 Task: Enable the option "CPU optimizations" for "H.264/MPEG-4 Part 10/AVC encoder (x264 10-bit).
Action: Mouse moved to (105, 13)
Screenshot: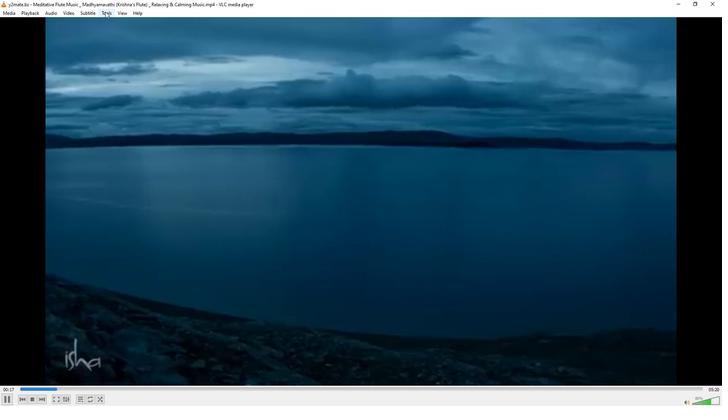 
Action: Mouse pressed left at (105, 13)
Screenshot: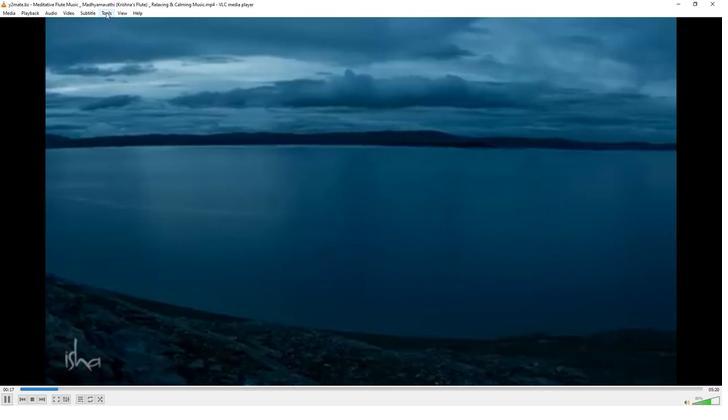 
Action: Mouse moved to (120, 103)
Screenshot: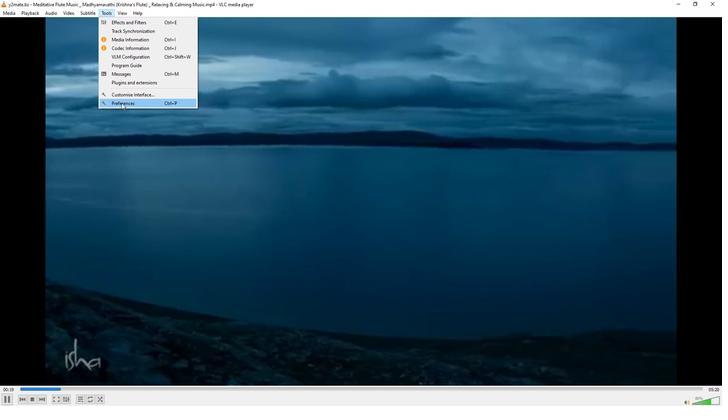
Action: Mouse pressed left at (120, 103)
Screenshot: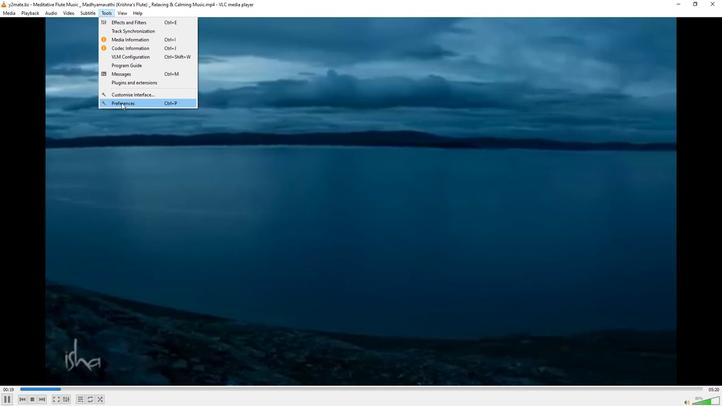 
Action: Mouse moved to (237, 332)
Screenshot: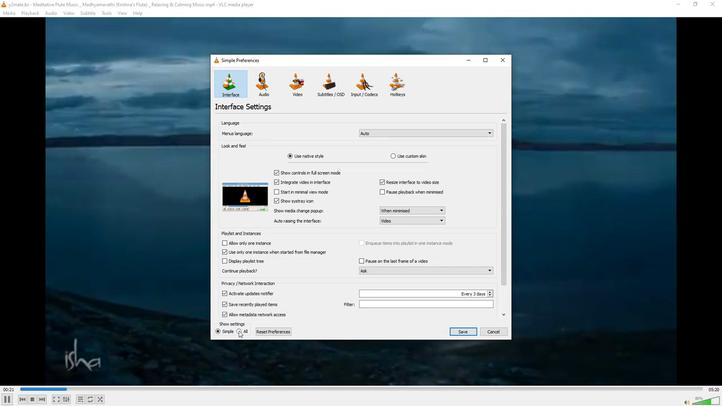 
Action: Mouse pressed left at (237, 332)
Screenshot: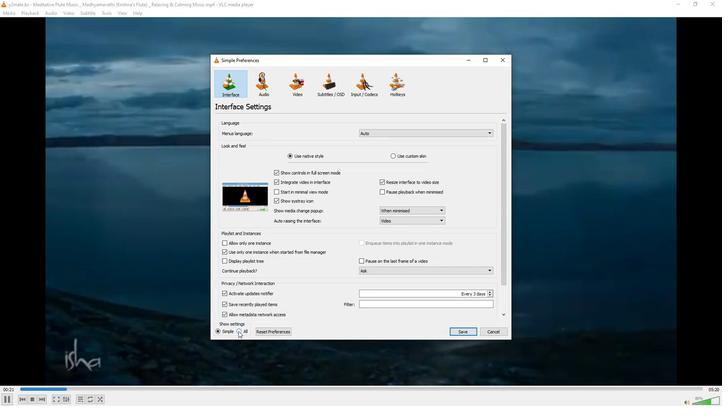 
Action: Mouse moved to (228, 259)
Screenshot: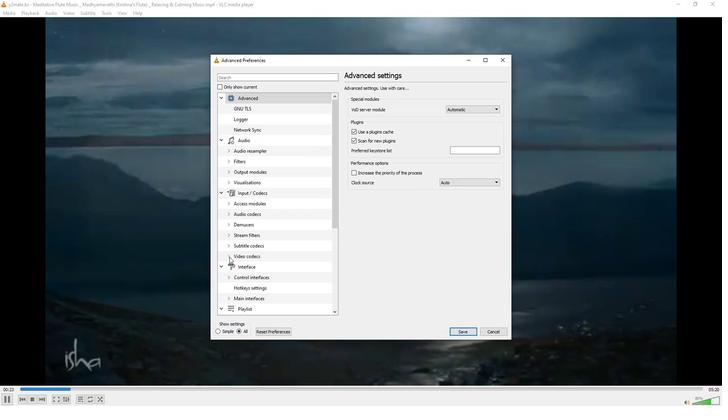 
Action: Mouse pressed left at (228, 259)
Screenshot: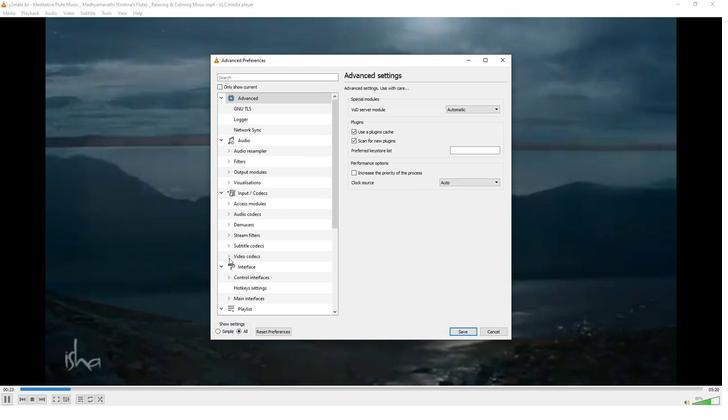 
Action: Mouse moved to (238, 264)
Screenshot: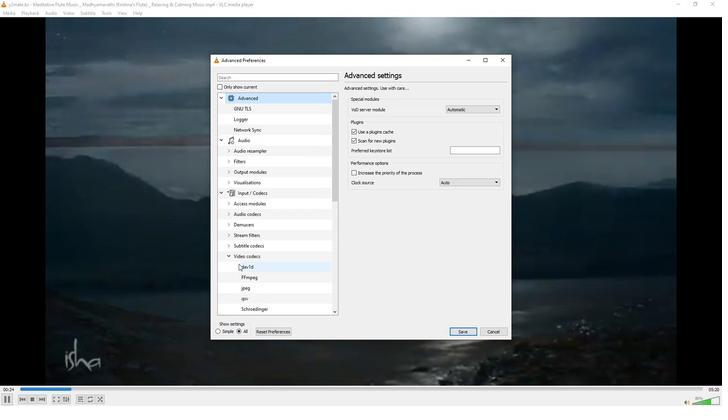 
Action: Mouse scrolled (238, 264) with delta (0, 0)
Screenshot: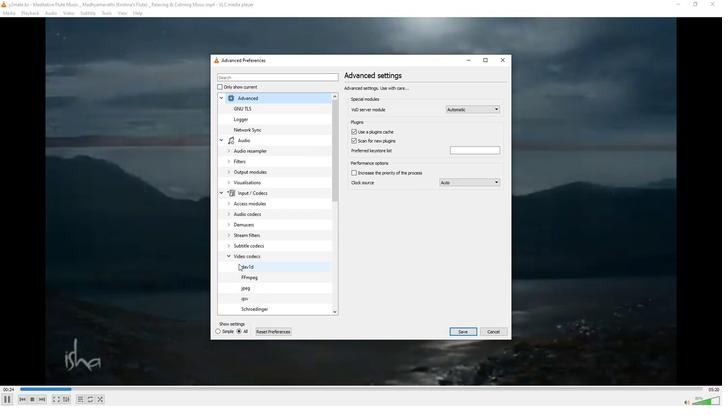 
Action: Mouse moved to (238, 265)
Screenshot: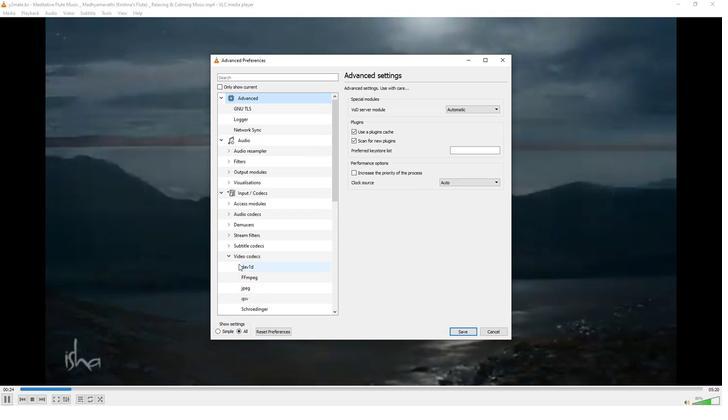 
Action: Mouse scrolled (238, 264) with delta (0, 0)
Screenshot: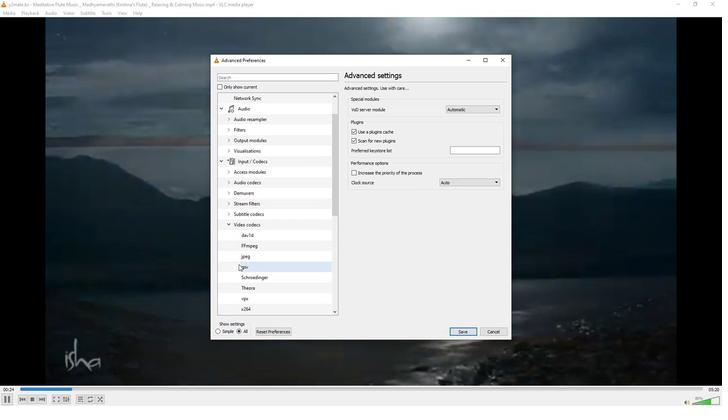 
Action: Mouse moved to (247, 284)
Screenshot: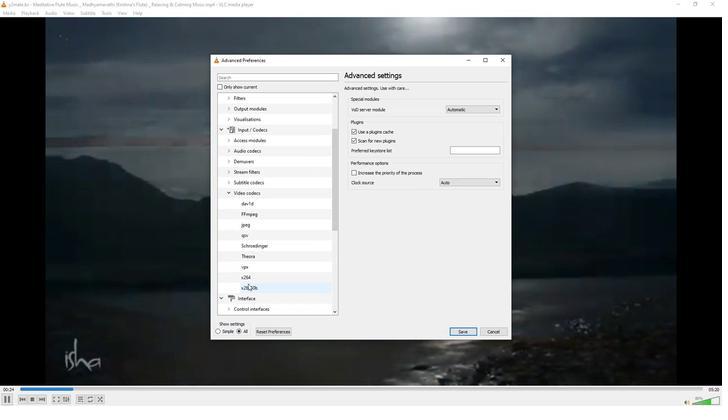 
Action: Mouse pressed left at (247, 284)
Screenshot: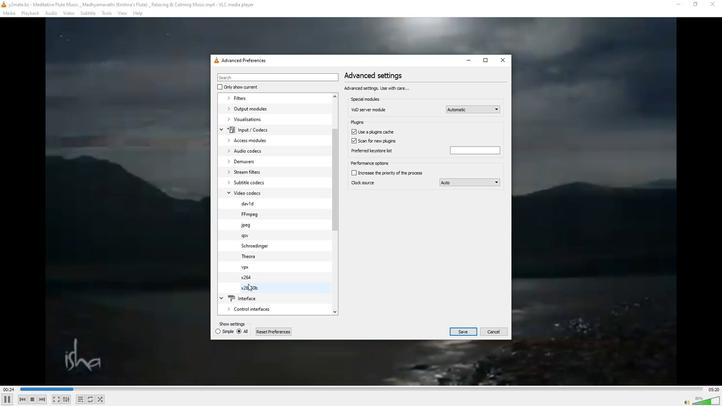
Action: Mouse moved to (375, 245)
Screenshot: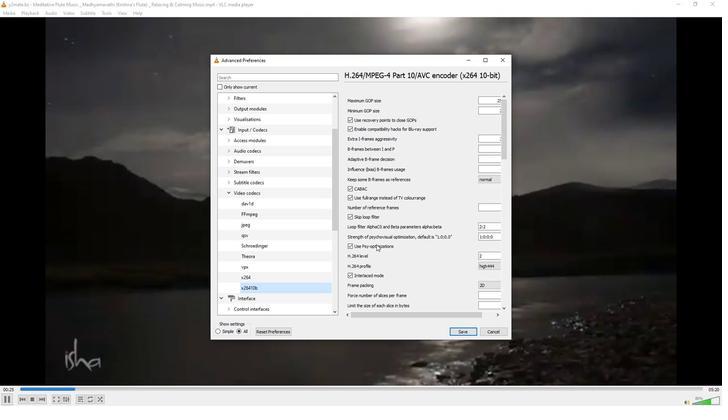 
Action: Mouse scrolled (375, 245) with delta (0, 0)
Screenshot: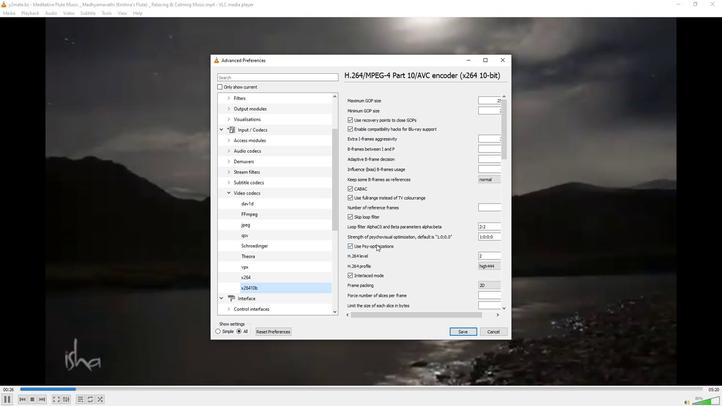 
Action: Mouse scrolled (375, 245) with delta (0, 0)
Screenshot: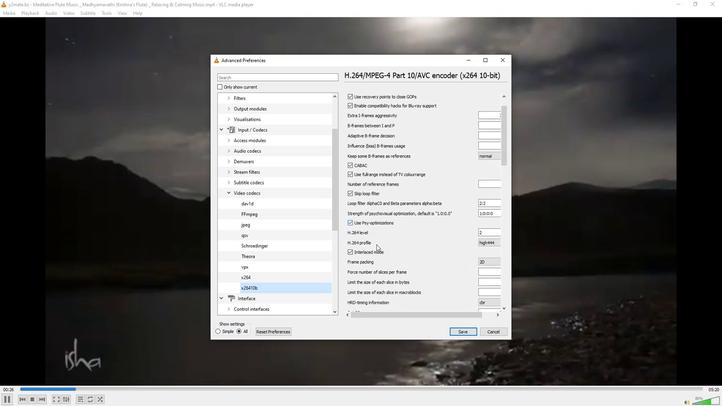
Action: Mouse scrolled (375, 245) with delta (0, 0)
Screenshot: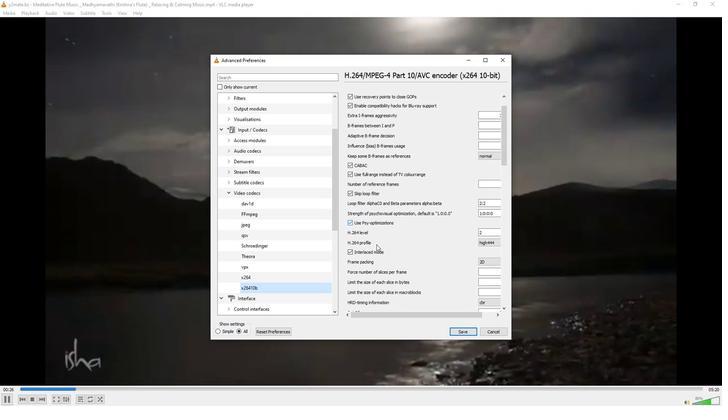
Action: Mouse moved to (376, 243)
Screenshot: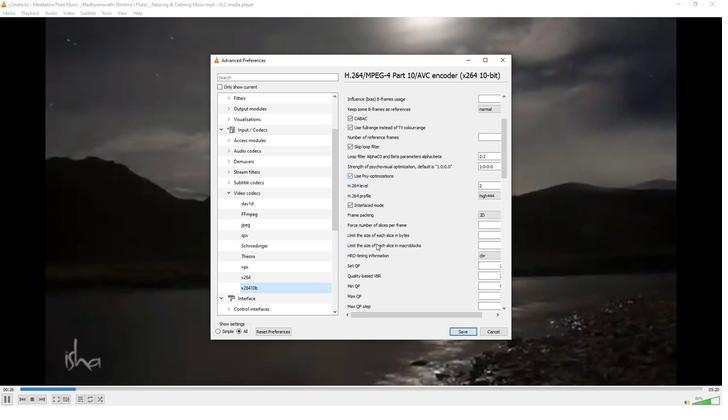 
Action: Mouse scrolled (376, 243) with delta (0, 0)
Screenshot: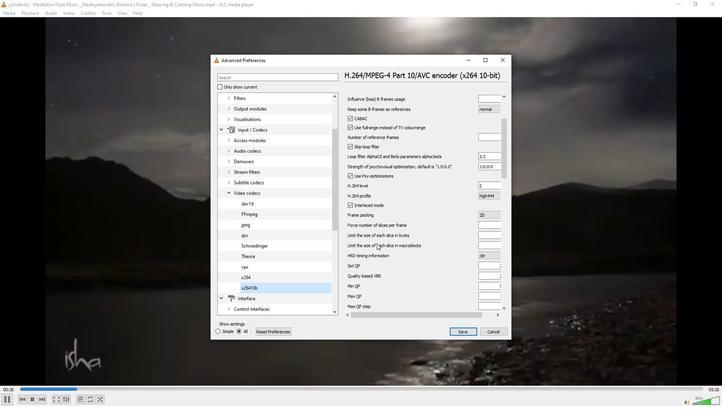 
Action: Mouse scrolled (376, 243) with delta (0, 0)
Screenshot: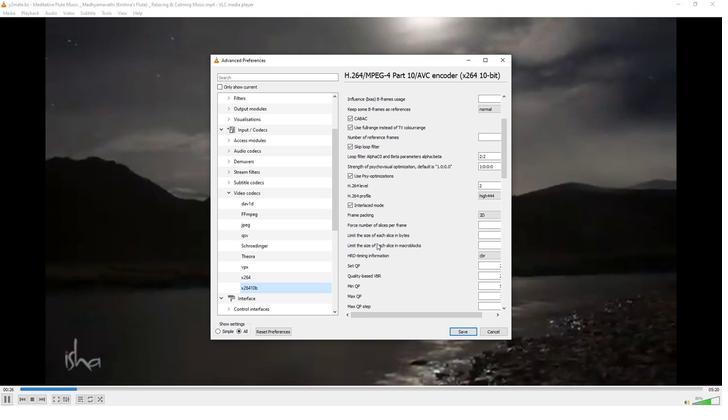 
Action: Mouse scrolled (376, 243) with delta (0, 0)
Screenshot: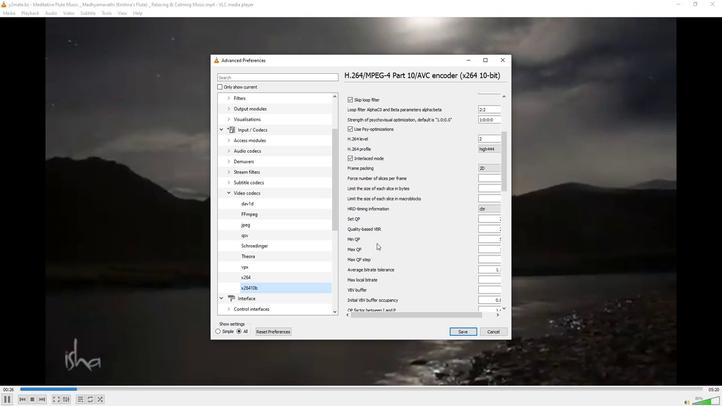 
Action: Mouse moved to (373, 240)
Screenshot: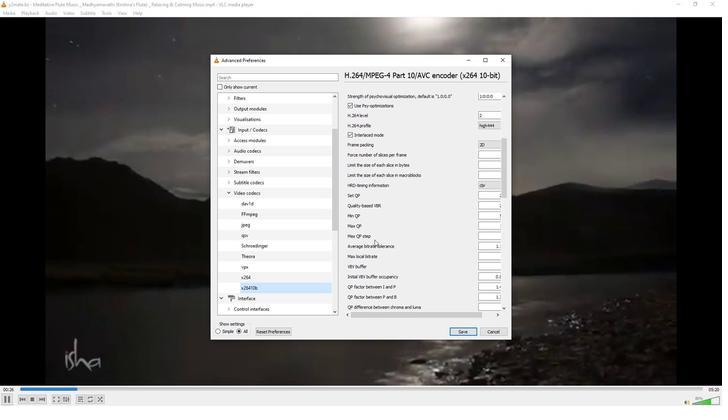 
Action: Mouse scrolled (373, 239) with delta (0, 0)
Screenshot: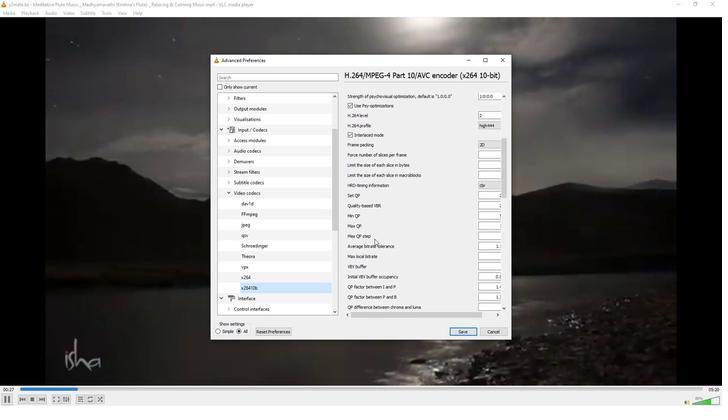 
Action: Mouse scrolled (373, 239) with delta (0, 0)
Screenshot: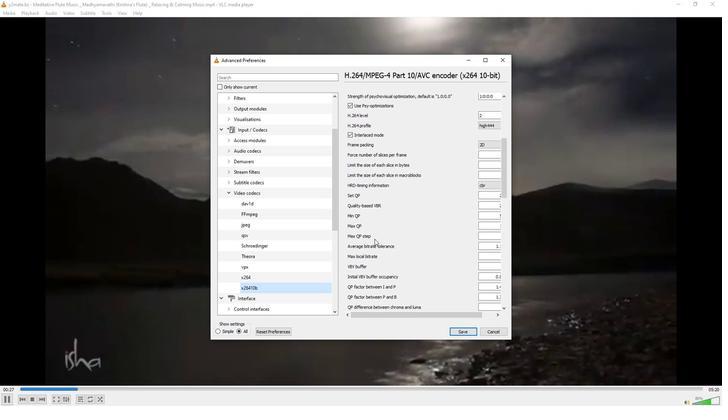 
Action: Mouse scrolled (373, 239) with delta (0, 0)
Screenshot: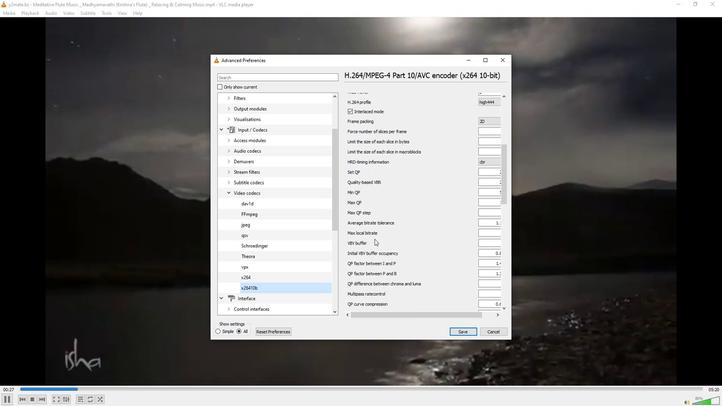 
Action: Mouse scrolled (373, 239) with delta (0, 0)
Screenshot: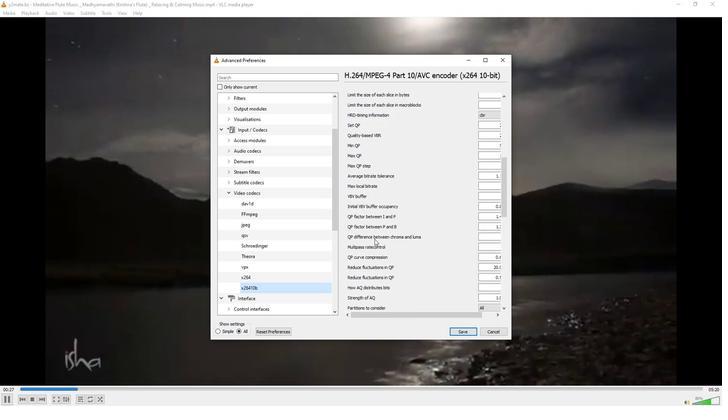 
Action: Mouse moved to (372, 237)
Screenshot: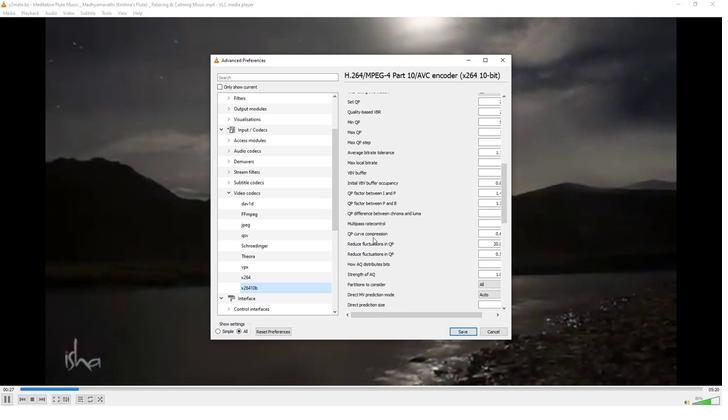 
Action: Mouse scrolled (372, 237) with delta (0, 0)
Screenshot: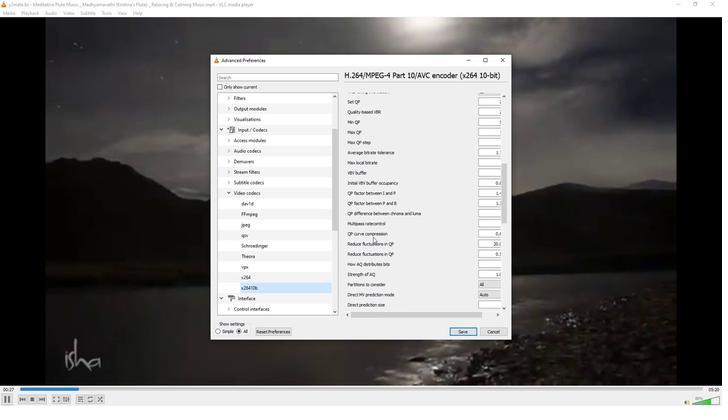 
Action: Mouse moved to (372, 237)
Screenshot: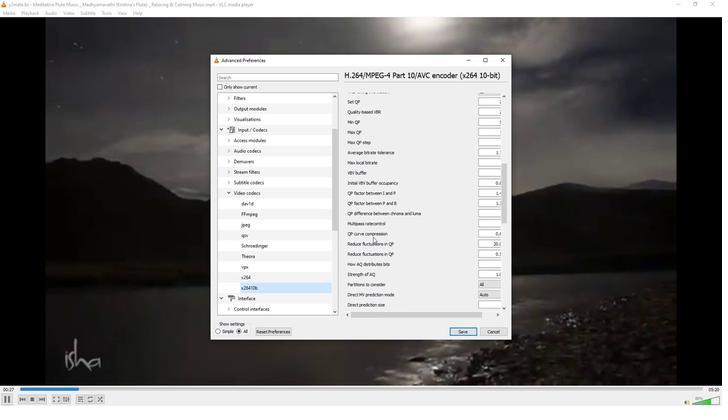 
Action: Mouse scrolled (372, 237) with delta (0, 0)
Screenshot: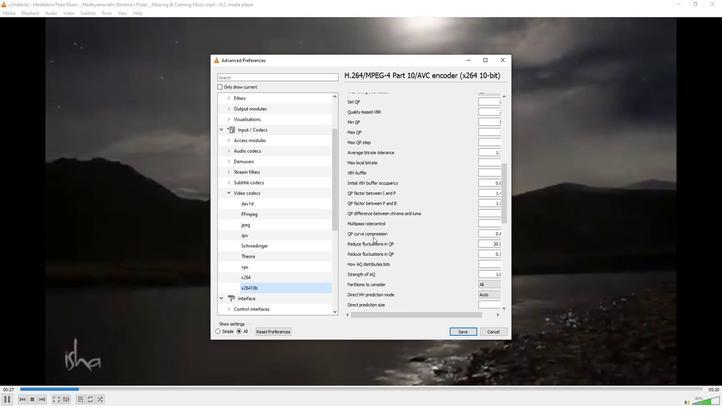 
Action: Mouse scrolled (372, 237) with delta (0, 0)
Screenshot: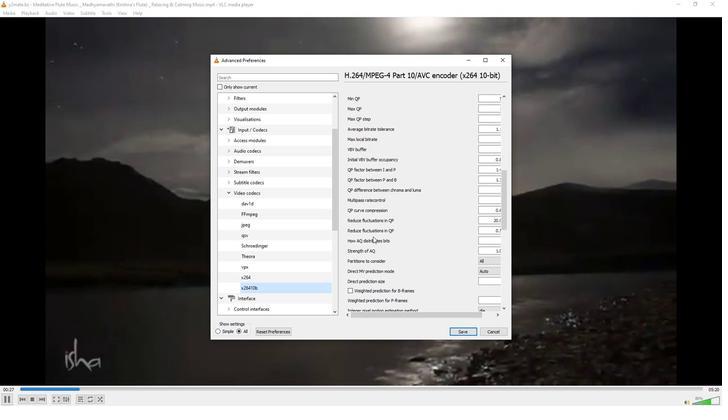 
Action: Mouse moved to (371, 237)
Screenshot: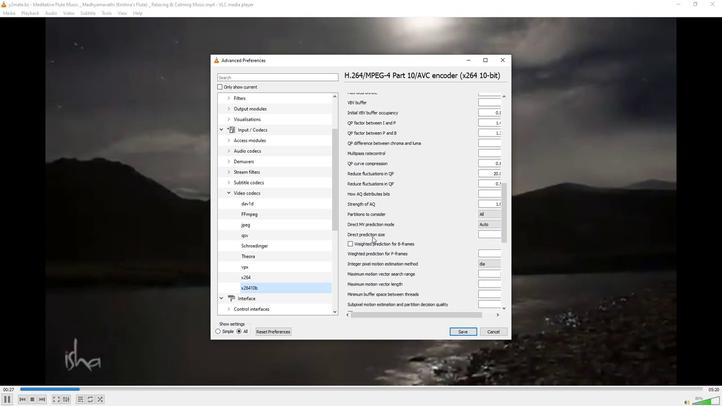 
Action: Mouse scrolled (371, 236) with delta (0, 0)
Screenshot: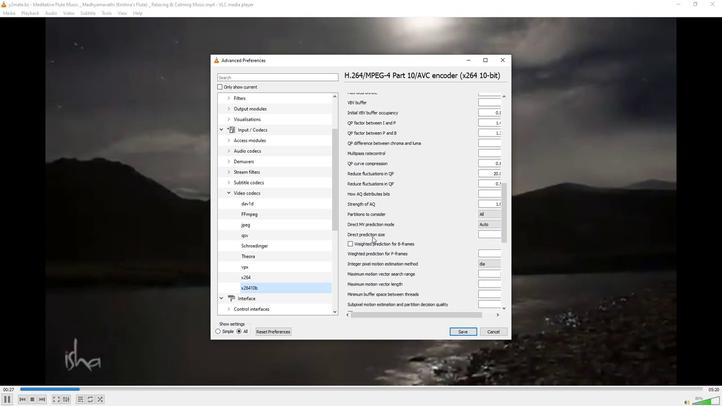 
Action: Mouse moved to (369, 236)
Screenshot: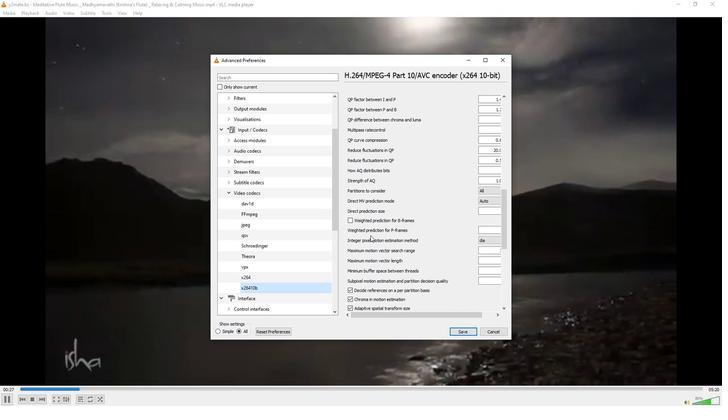
Action: Mouse scrolled (369, 236) with delta (0, 0)
Screenshot: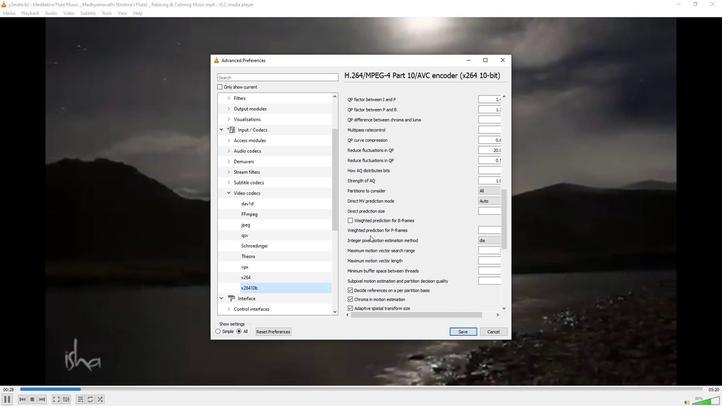 
Action: Mouse moved to (369, 236)
Screenshot: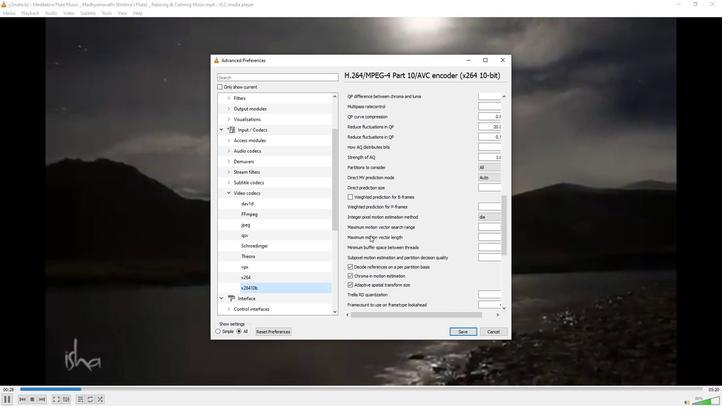 
Action: Mouse scrolled (369, 236) with delta (0, 0)
Screenshot: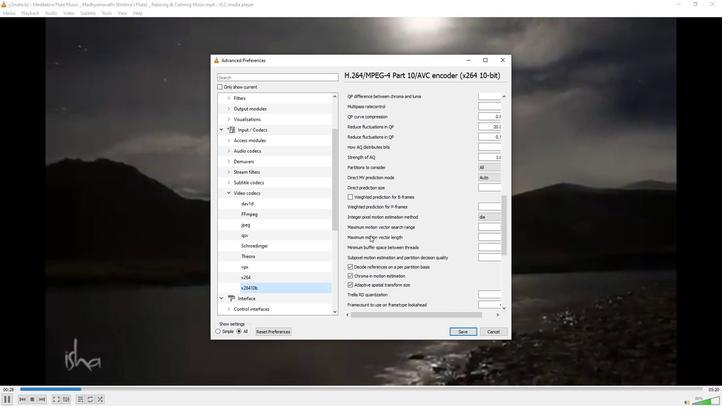 
Action: Mouse scrolled (369, 236) with delta (0, 0)
Screenshot: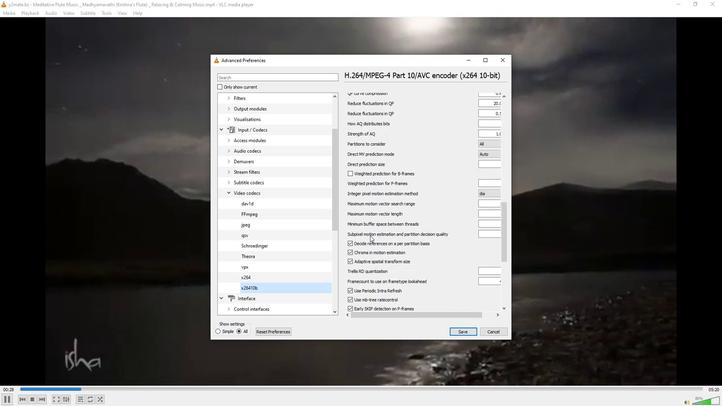 
Action: Mouse scrolled (369, 236) with delta (0, 0)
Screenshot: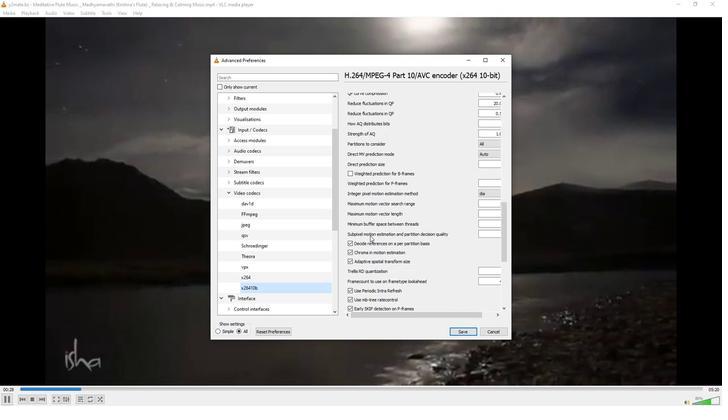 
Action: Mouse moved to (369, 236)
Screenshot: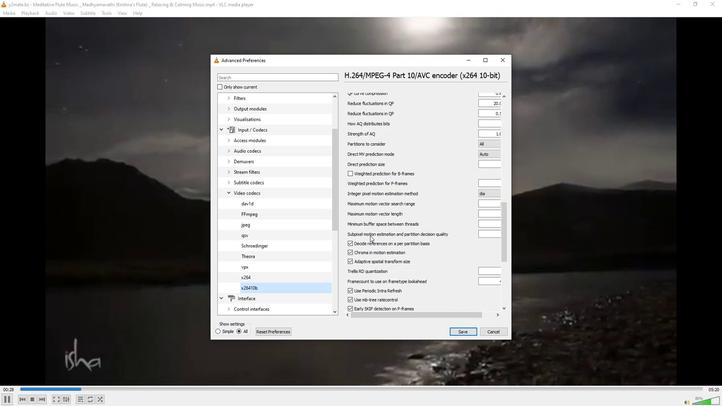 
Action: Mouse scrolled (369, 236) with delta (0, 0)
Screenshot: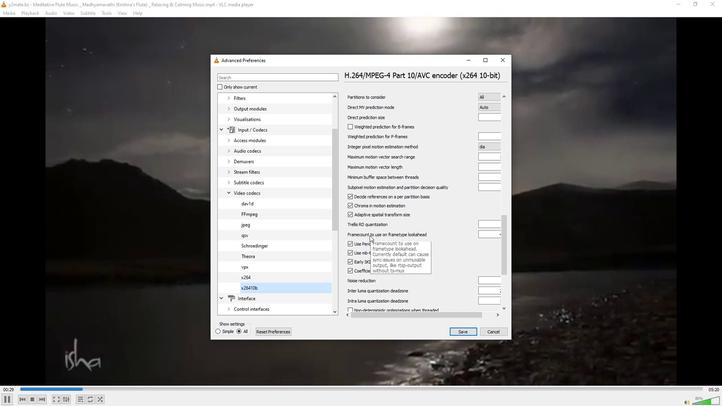 
Action: Mouse scrolled (369, 236) with delta (0, 0)
Screenshot: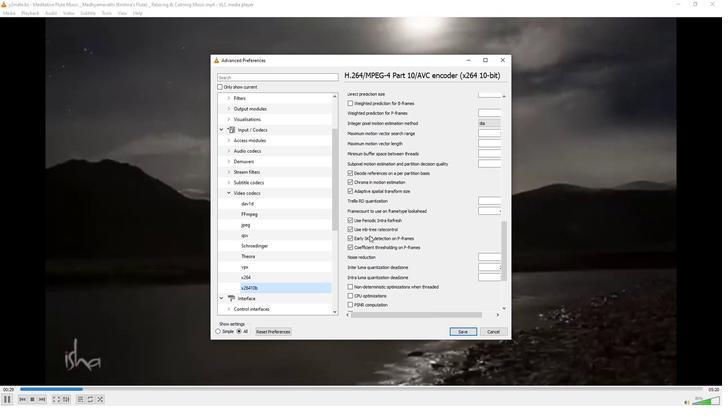 
Action: Mouse scrolled (369, 236) with delta (0, 0)
Screenshot: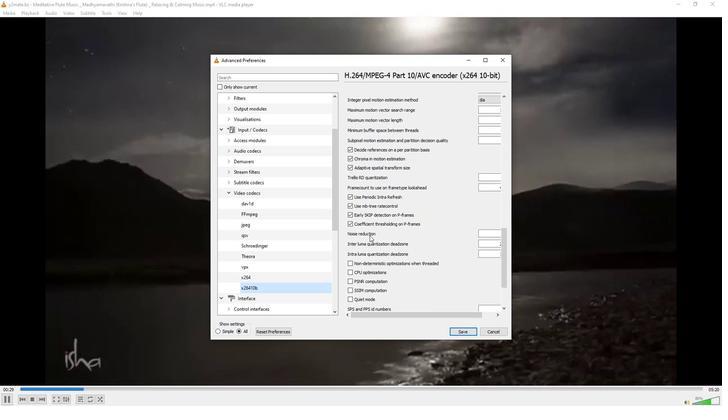 
Action: Mouse moved to (350, 250)
Screenshot: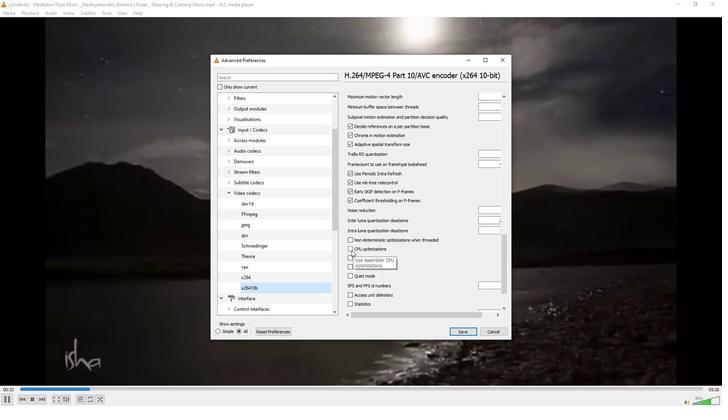 
Action: Mouse pressed left at (350, 250)
Screenshot: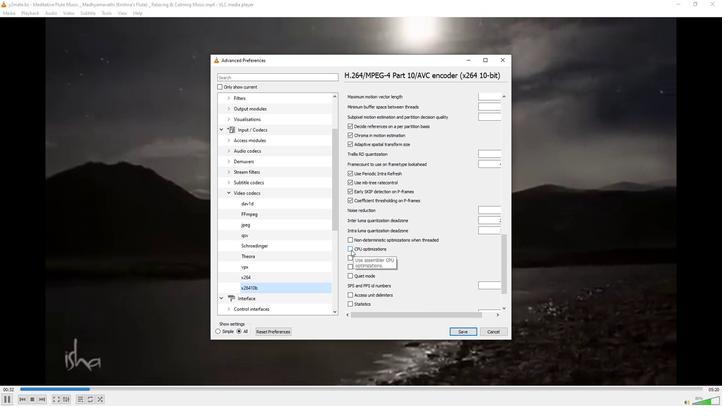 
Action: Mouse moved to (361, 247)
Screenshot: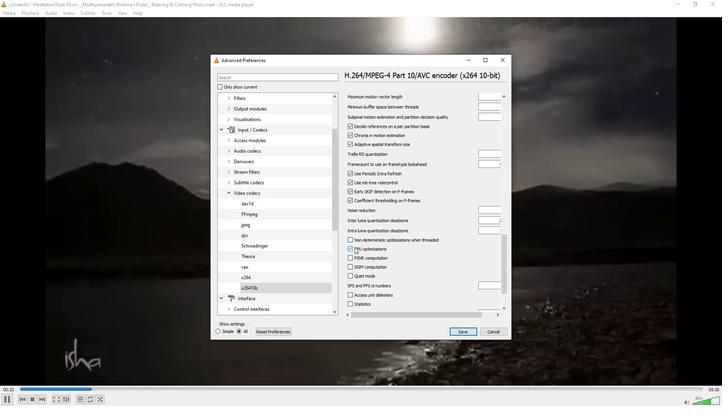 
